 Task: Create a rule from the Routing list, Task moved to a section -> Set Priority in the project BitSoft , set the section as To-Do and set the priority of the task as  High
Action: Mouse moved to (535, 360)
Screenshot: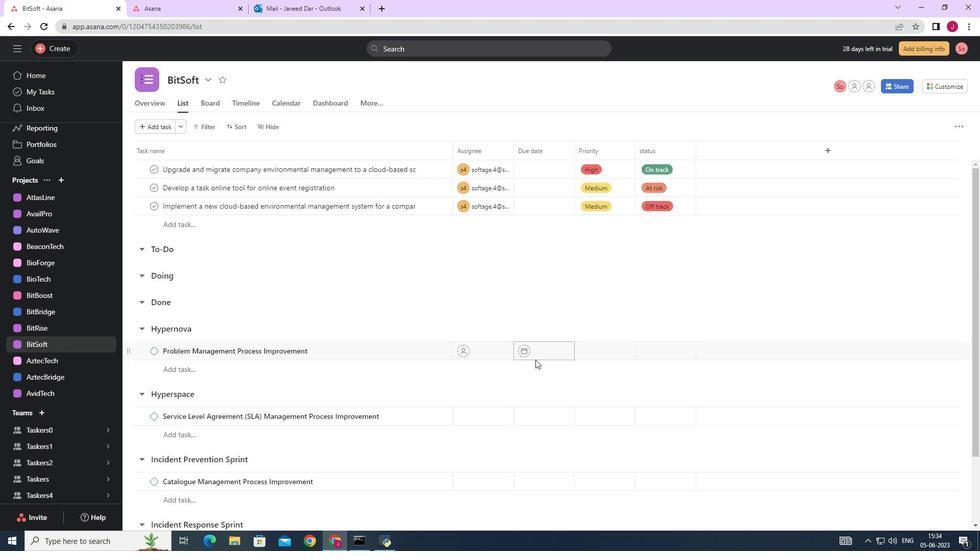 
Action: Mouse scrolled (535, 360) with delta (0, 0)
Screenshot: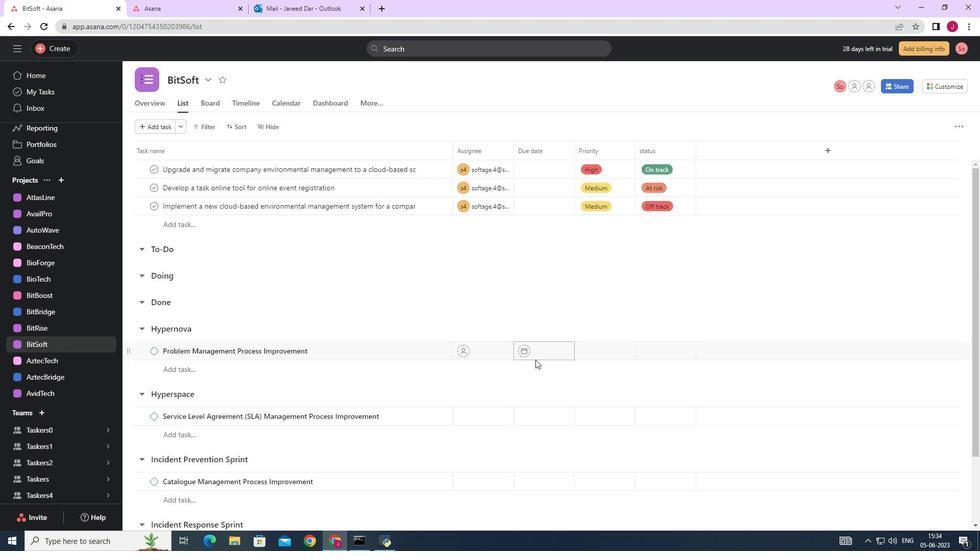 
Action: Mouse moved to (534, 360)
Screenshot: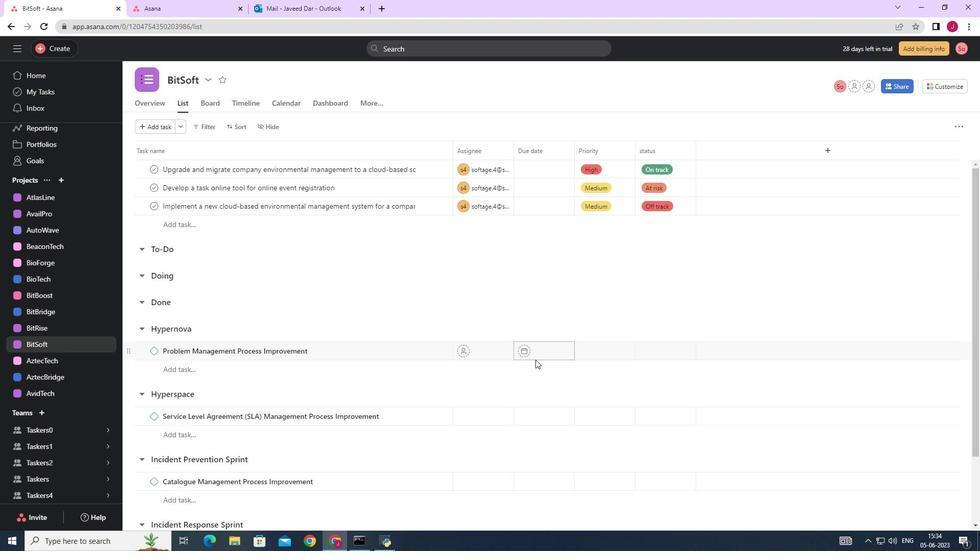 
Action: Mouse scrolled (534, 360) with delta (0, 0)
Screenshot: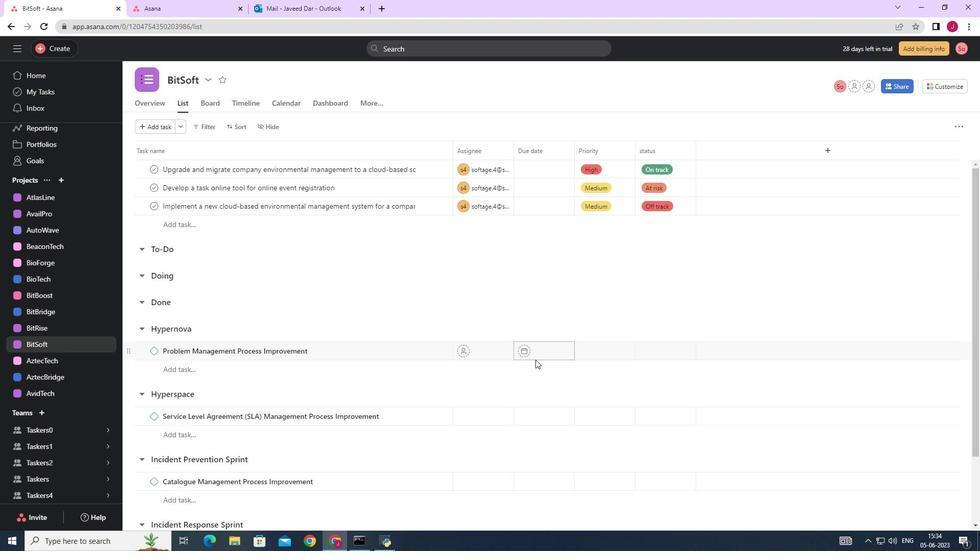 
Action: Mouse moved to (530, 359)
Screenshot: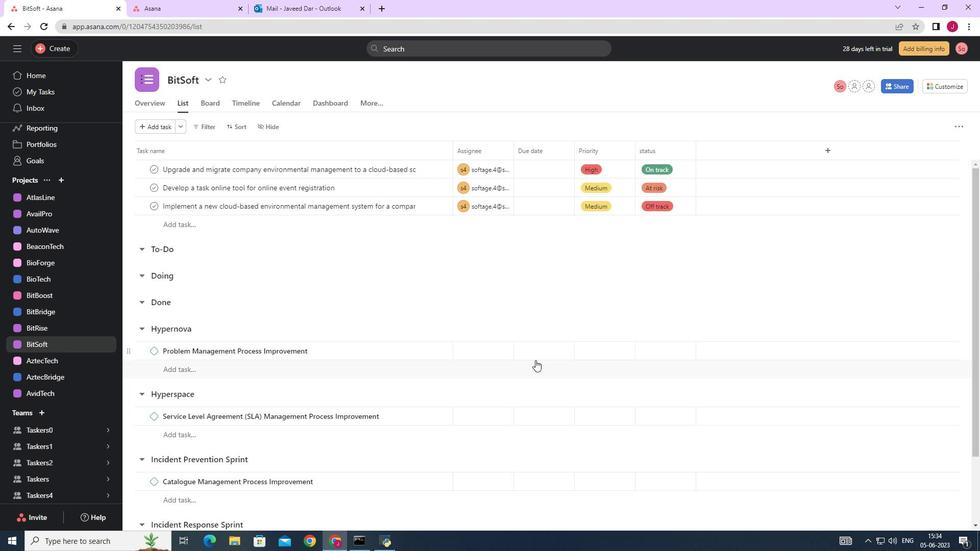 
Action: Mouse scrolled (530, 360) with delta (0, 0)
Screenshot: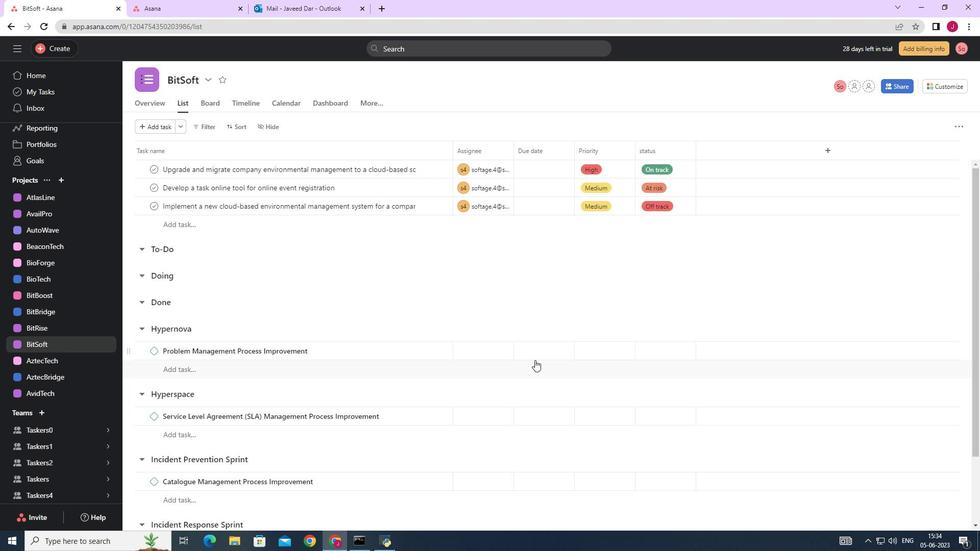 
Action: Mouse moved to (954, 88)
Screenshot: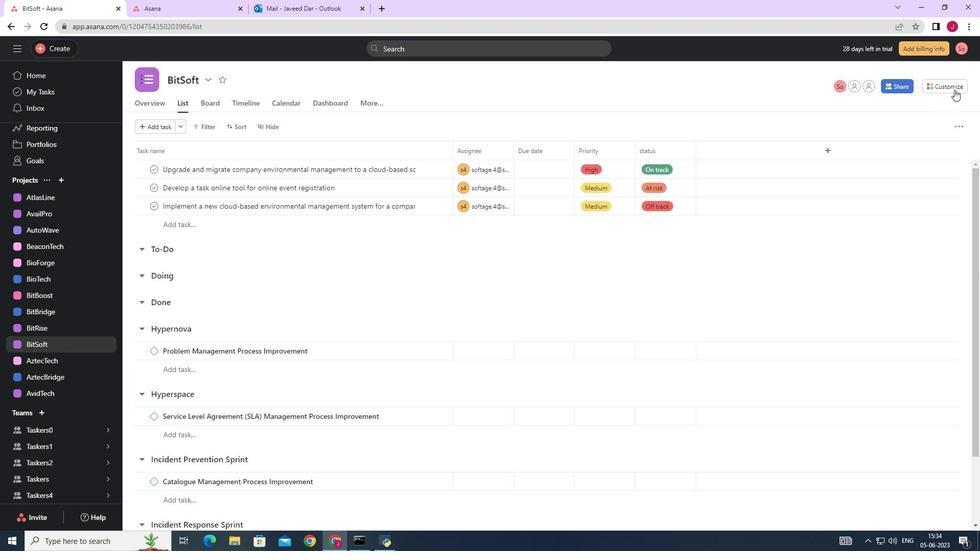 
Action: Mouse pressed left at (954, 88)
Screenshot: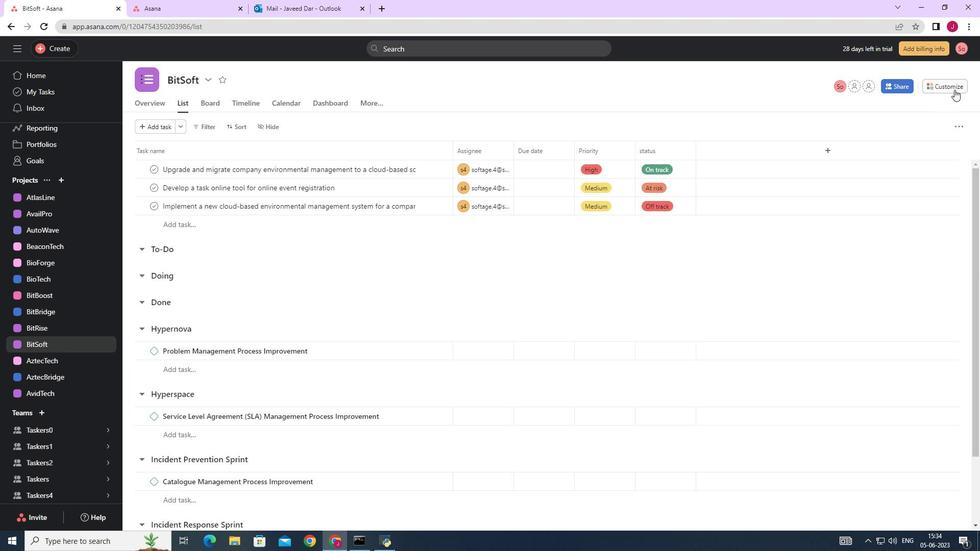 
Action: Mouse moved to (763, 215)
Screenshot: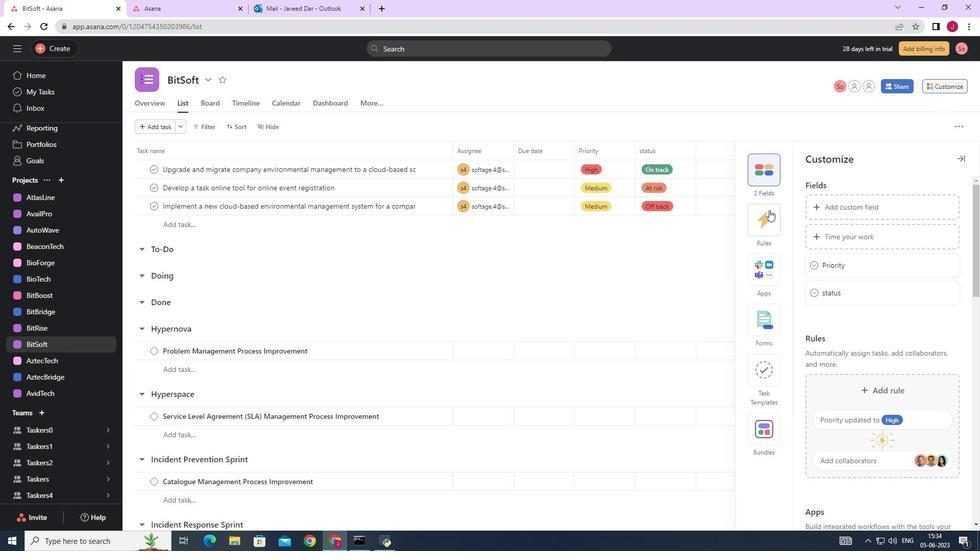 
Action: Mouse pressed left at (763, 215)
Screenshot: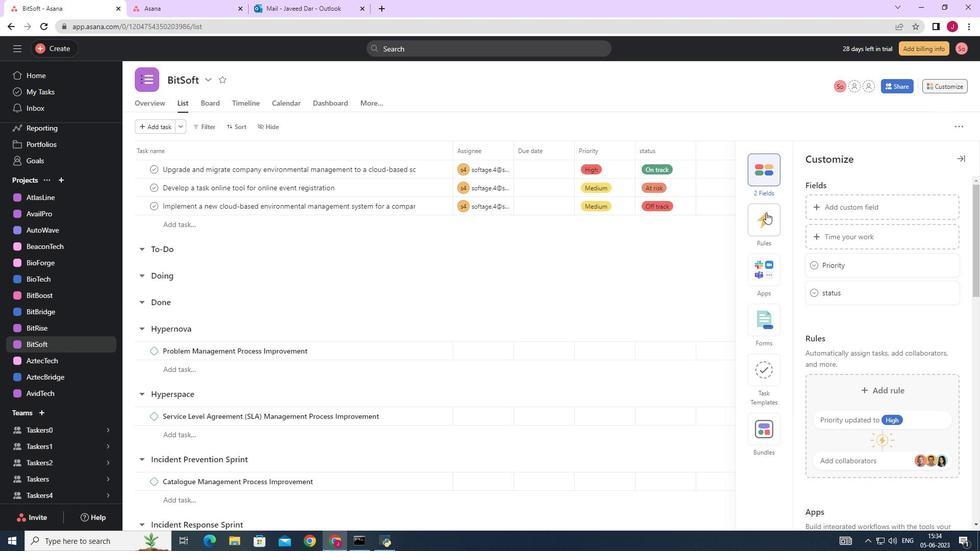 
Action: Mouse moved to (843, 233)
Screenshot: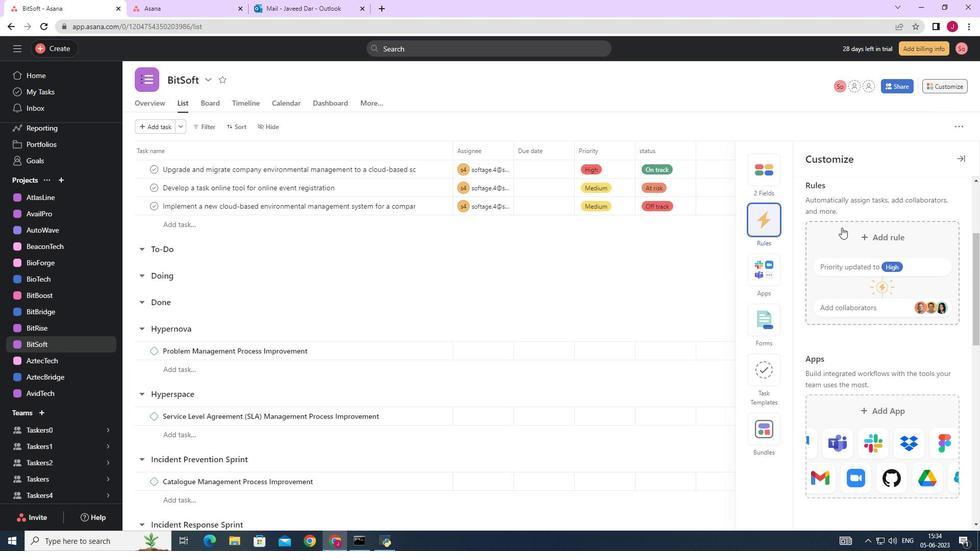 
Action: Mouse pressed left at (843, 233)
Screenshot: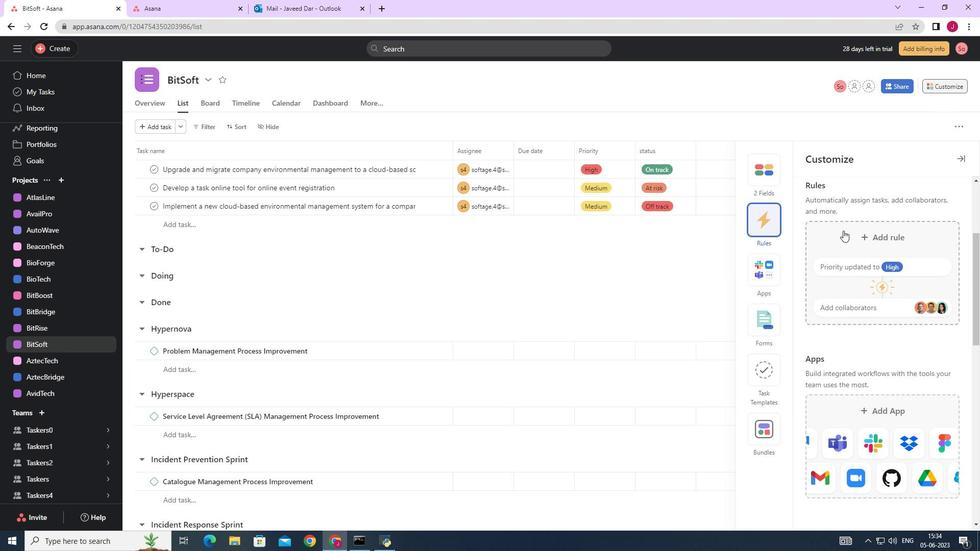 
Action: Mouse moved to (213, 134)
Screenshot: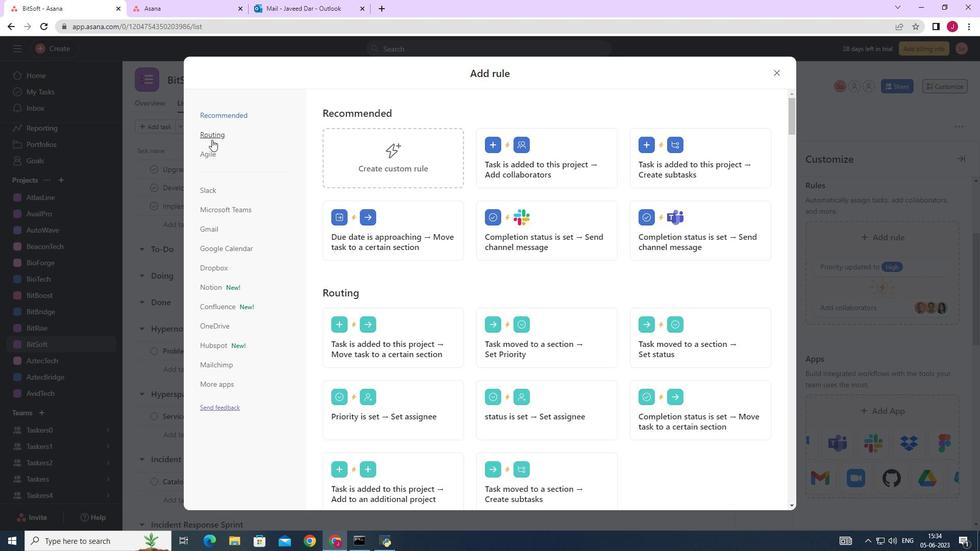 
Action: Mouse pressed left at (213, 134)
Screenshot: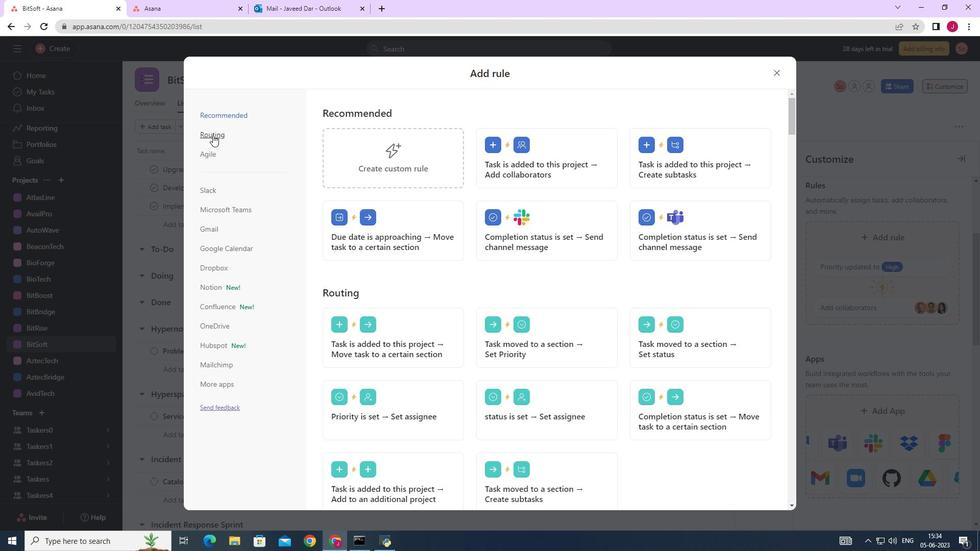 
Action: Mouse moved to (533, 161)
Screenshot: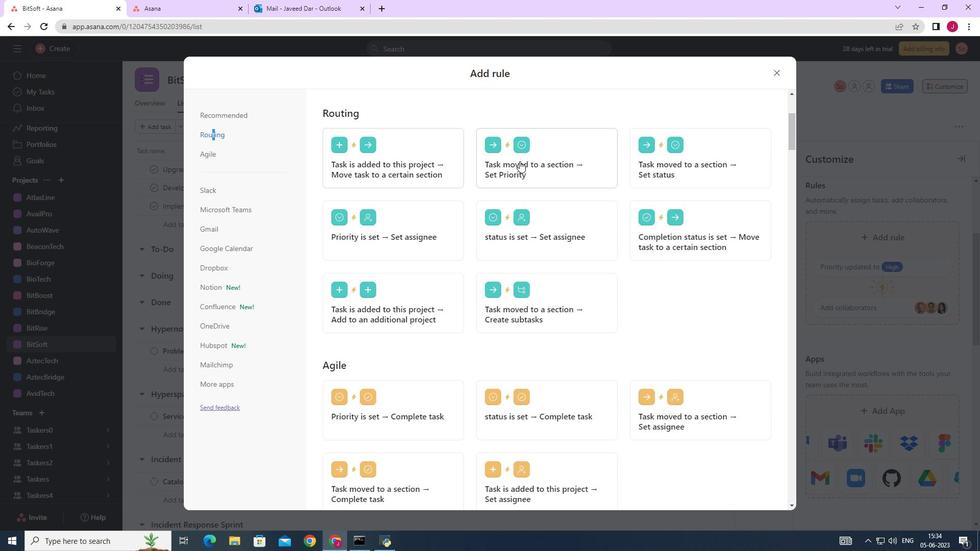 
Action: Mouse pressed left at (533, 161)
Screenshot: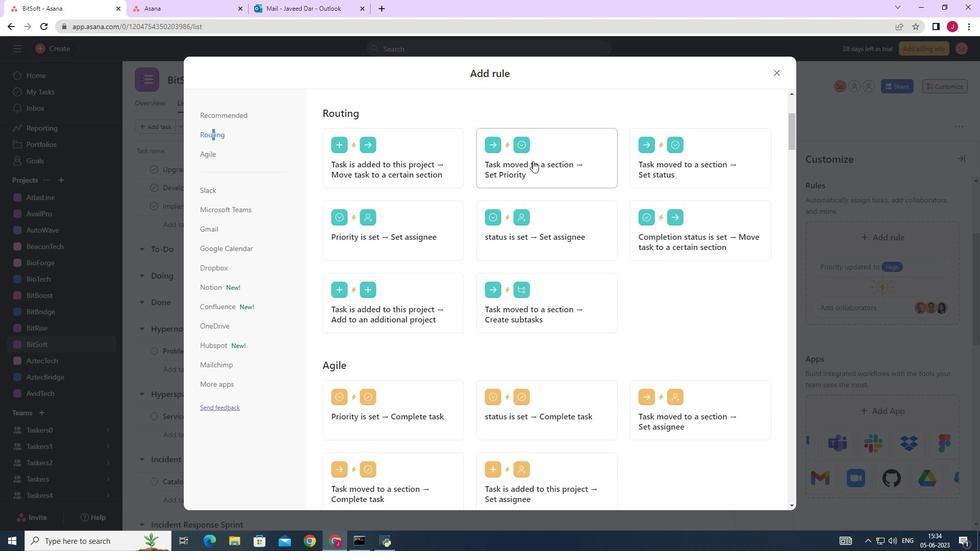 
Action: Mouse moved to (361, 279)
Screenshot: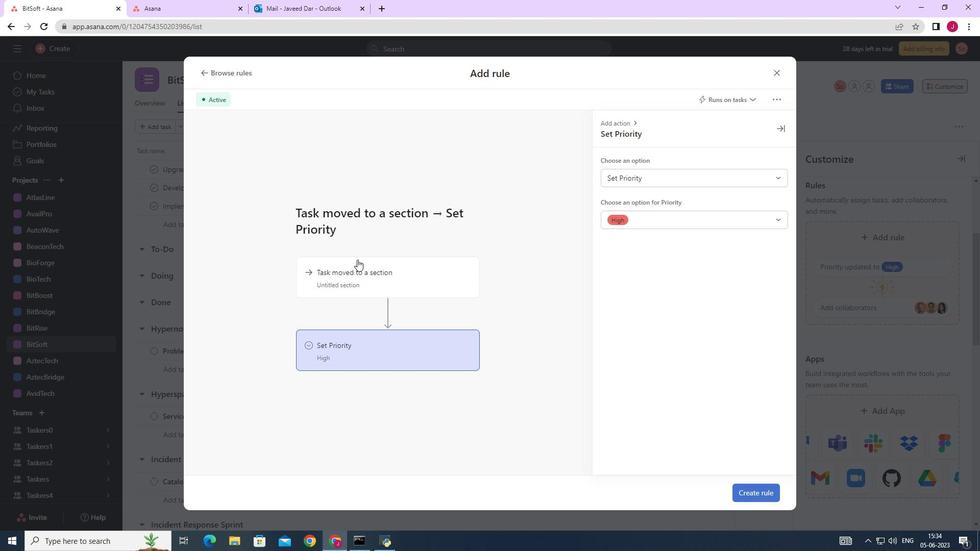 
Action: Mouse pressed left at (361, 279)
Screenshot: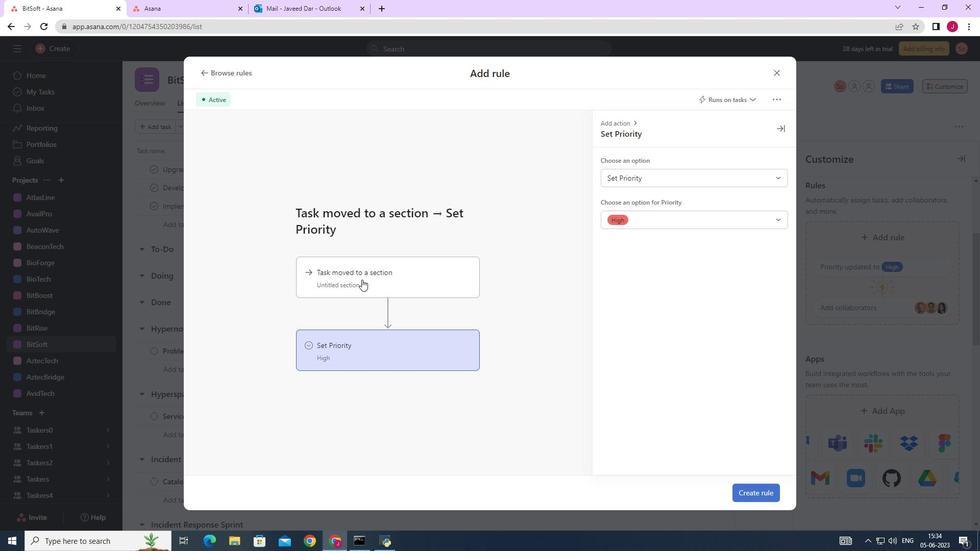 
Action: Mouse moved to (650, 178)
Screenshot: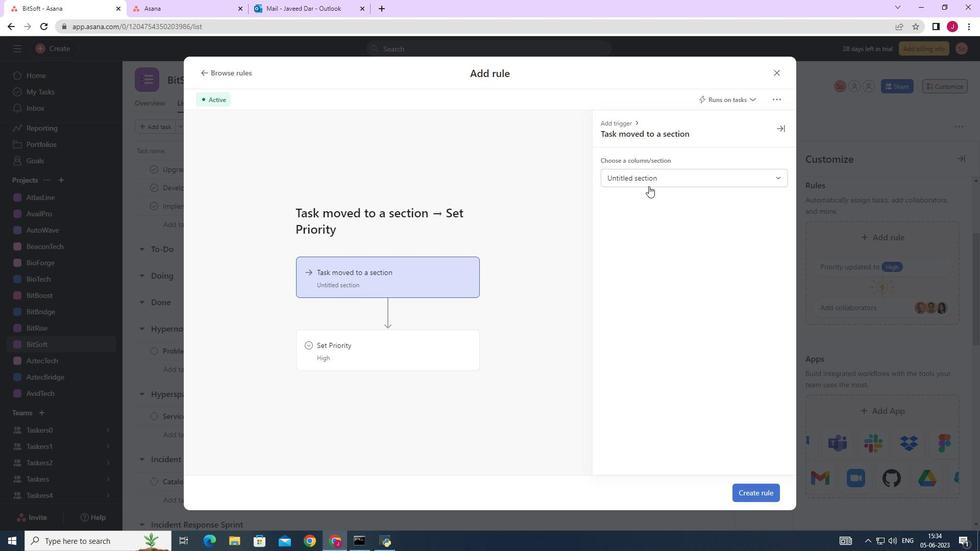 
Action: Mouse pressed left at (650, 178)
Screenshot: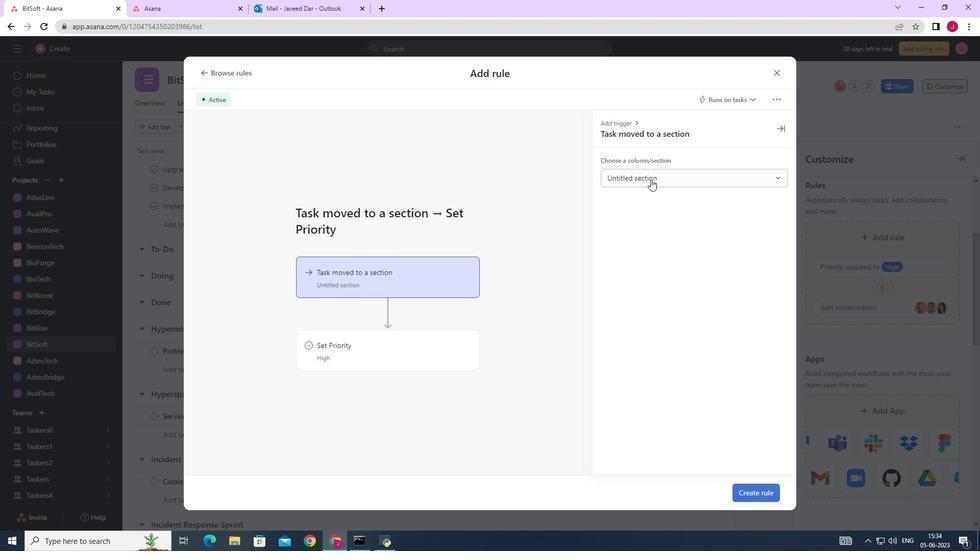 
Action: Mouse moved to (639, 217)
Screenshot: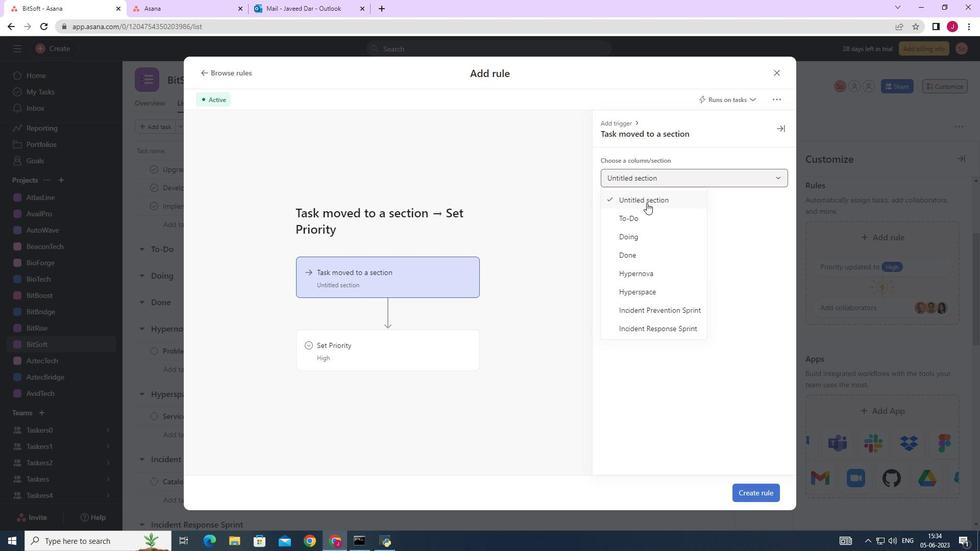 
Action: Mouse pressed left at (639, 217)
Screenshot: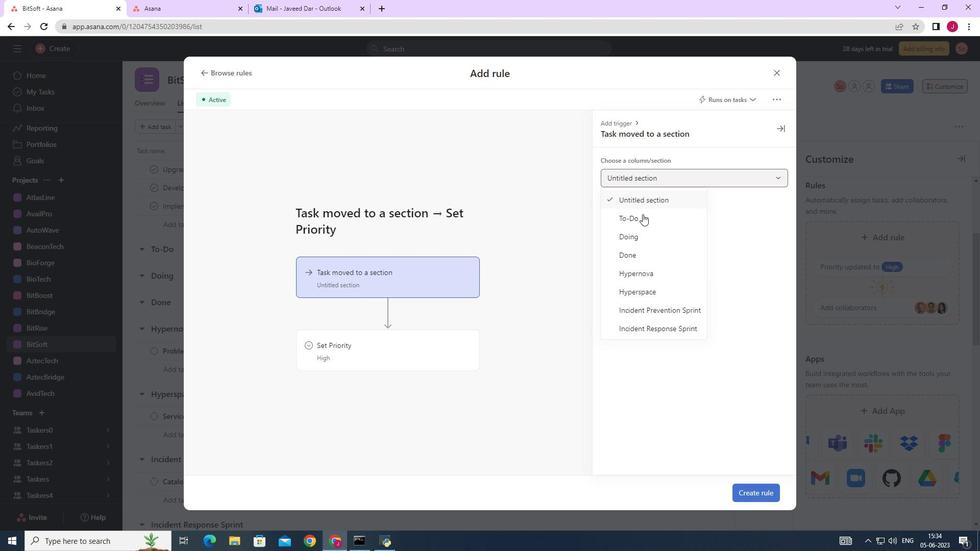 
Action: Mouse moved to (383, 352)
Screenshot: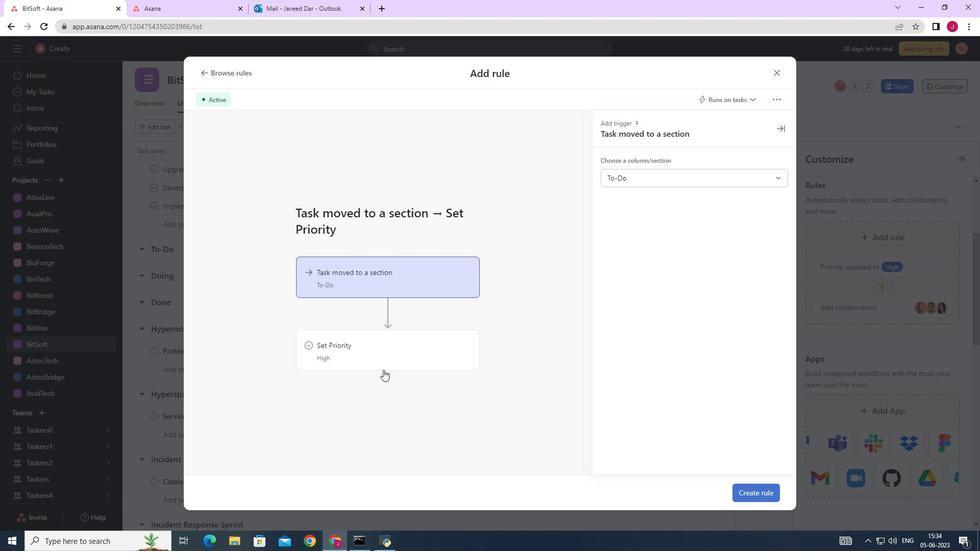 
Action: Mouse pressed left at (383, 352)
Screenshot: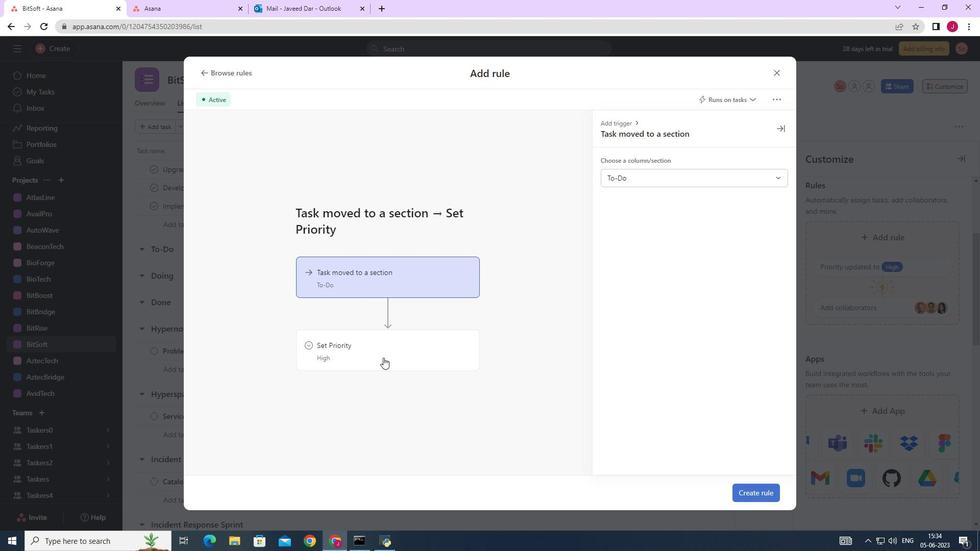 
Action: Mouse moved to (643, 178)
Screenshot: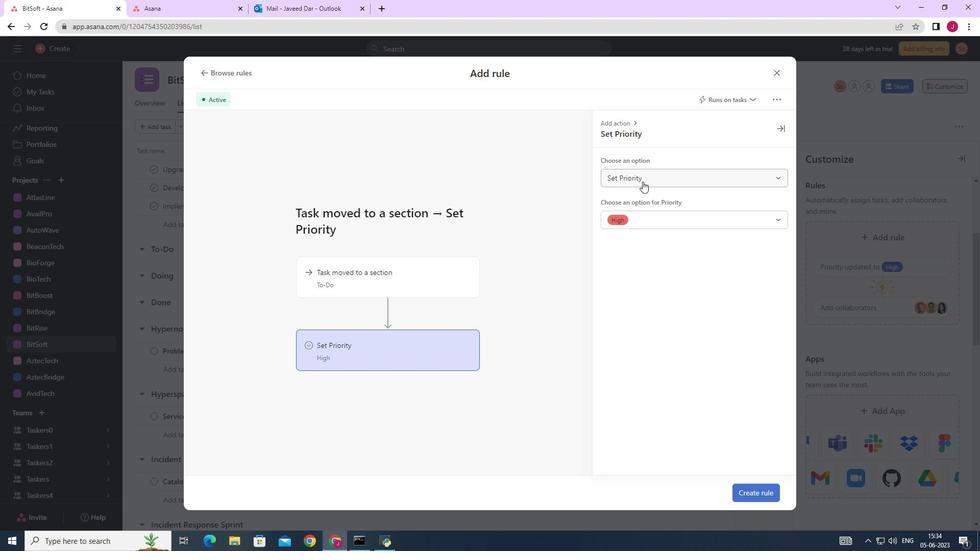 
Action: Mouse pressed left at (643, 178)
Screenshot: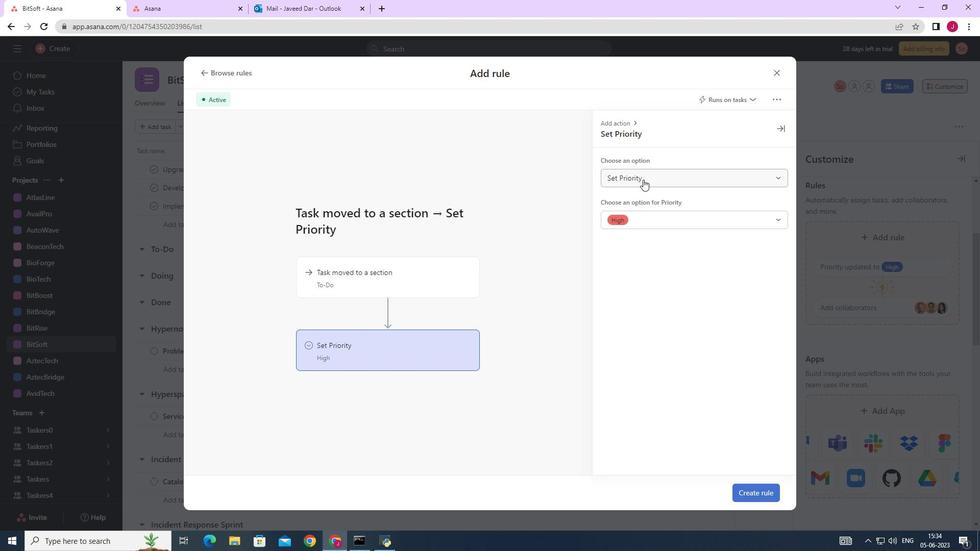 
Action: Mouse moved to (631, 195)
Screenshot: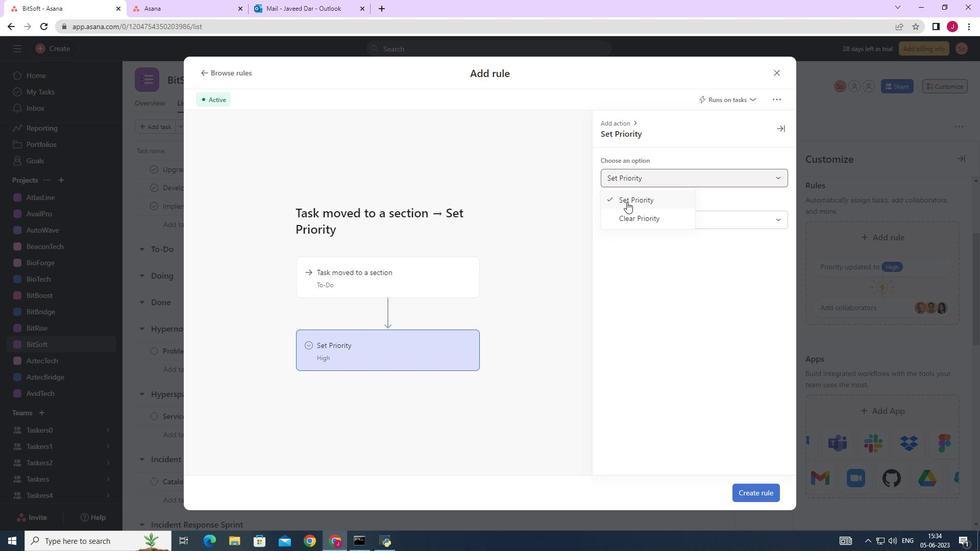 
Action: Mouse pressed left at (631, 195)
Screenshot: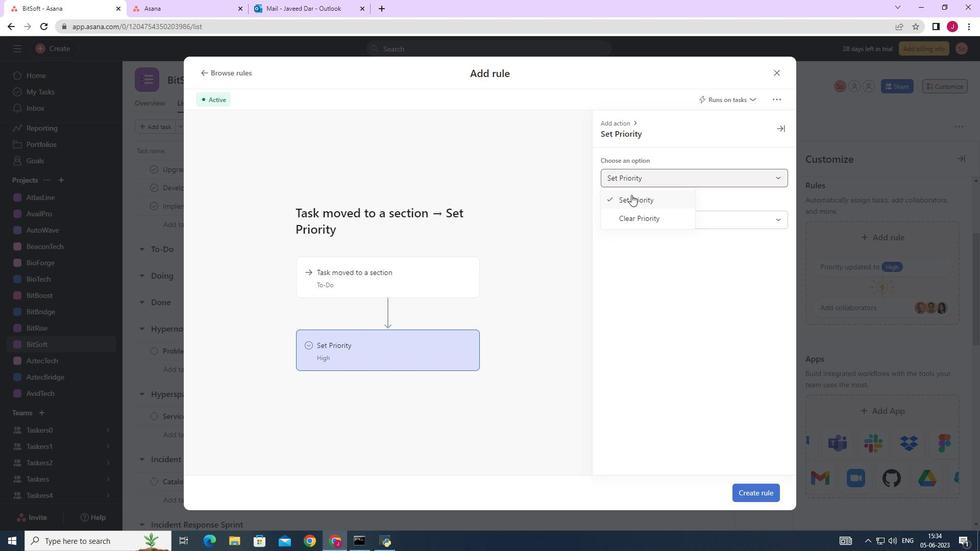 
Action: Mouse moved to (637, 212)
Screenshot: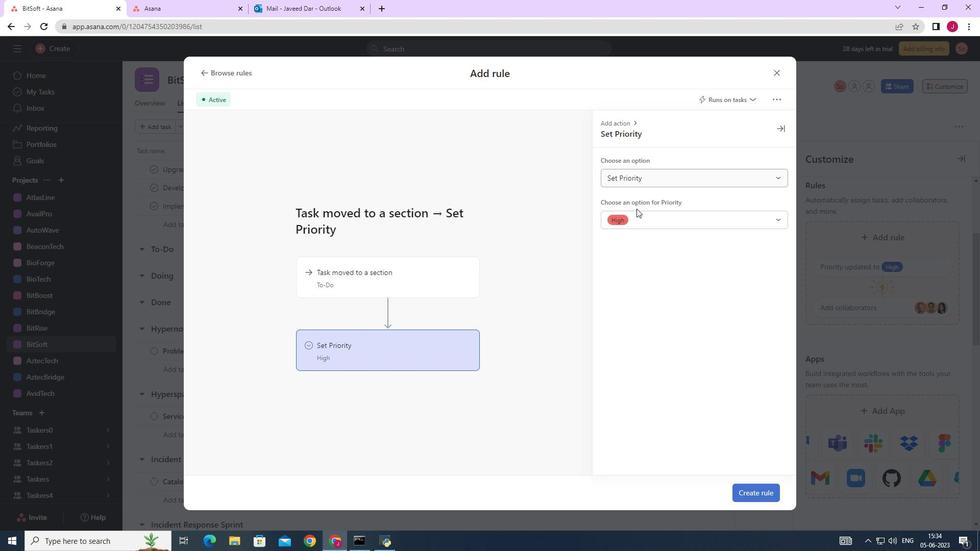 
Action: Mouse pressed left at (637, 212)
Screenshot: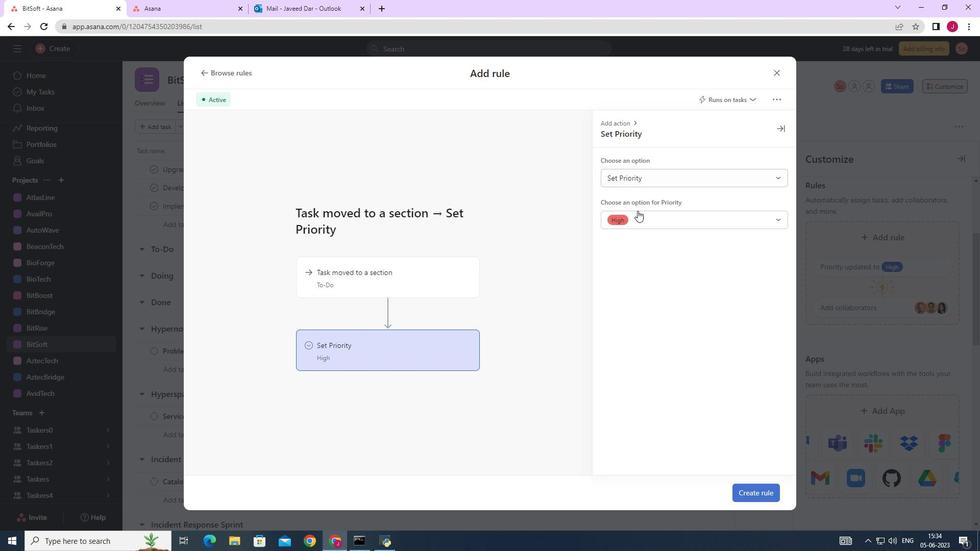 
Action: Mouse moved to (623, 239)
Screenshot: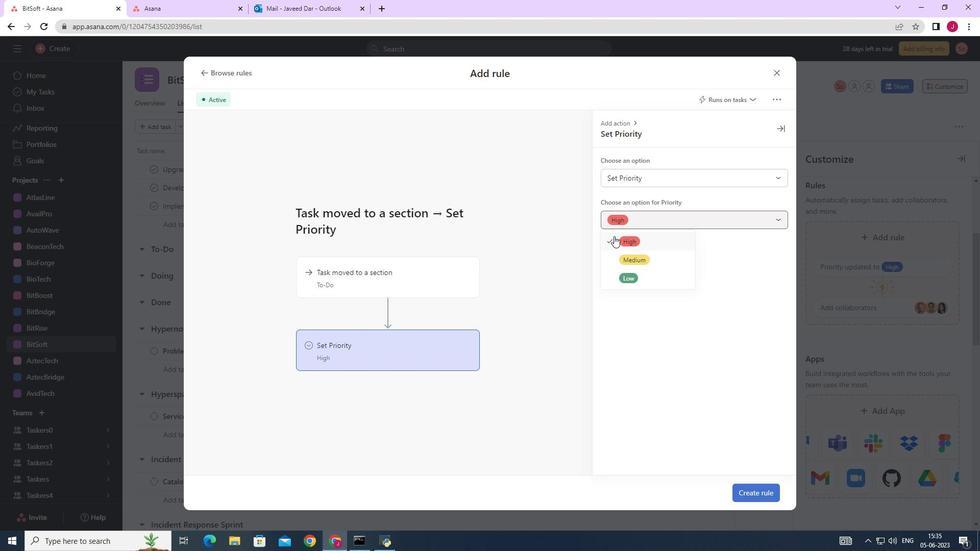 
Action: Mouse pressed left at (623, 239)
Screenshot: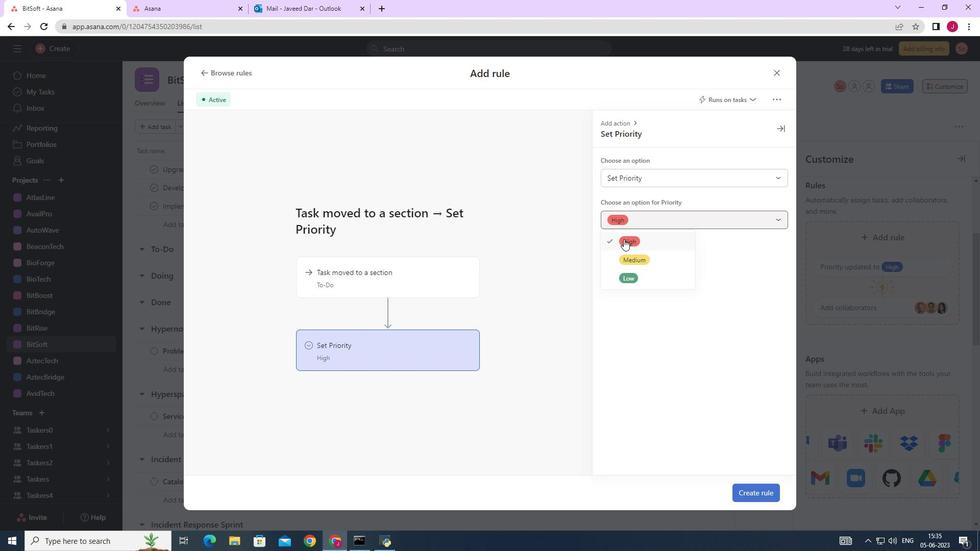
Action: Mouse moved to (756, 490)
Screenshot: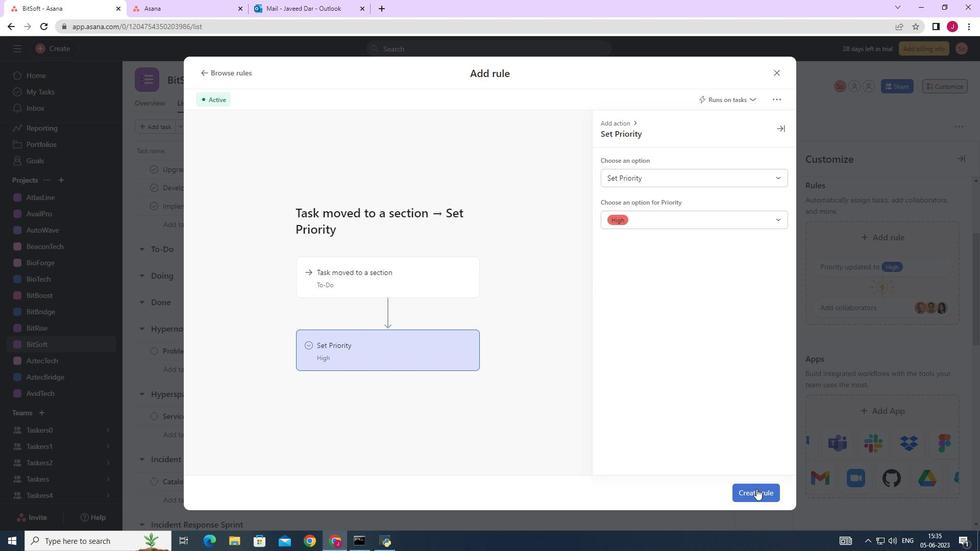 
Action: Mouse pressed left at (756, 490)
Screenshot: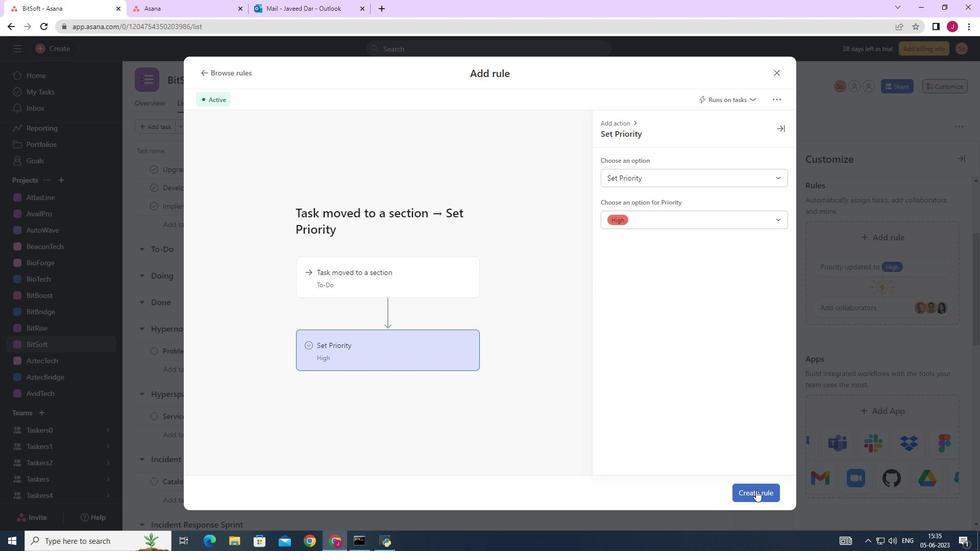 
Action: Mouse moved to (710, 348)
Screenshot: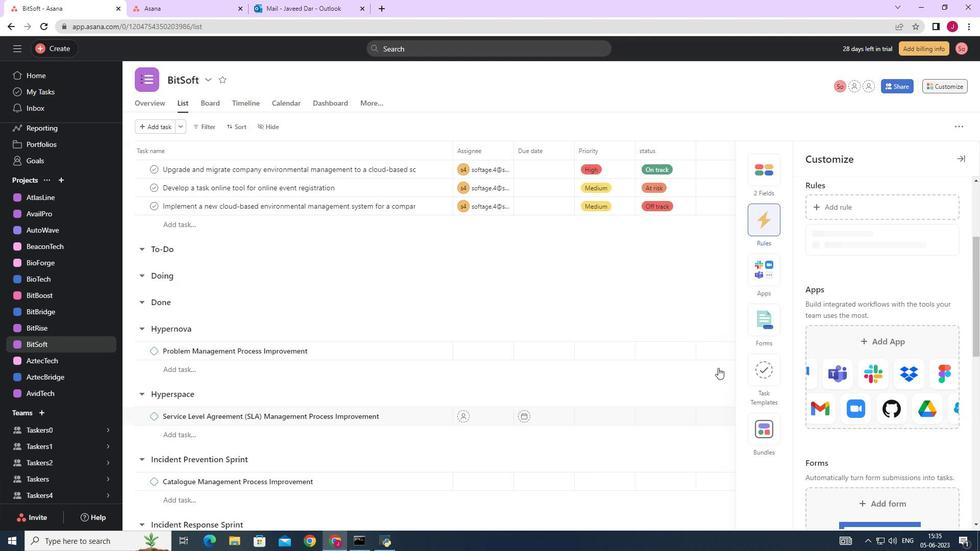 
